 Task: Find directions from Seattle to Mount Baker, Washington.
Action: Mouse moved to (131, 40)
Screenshot: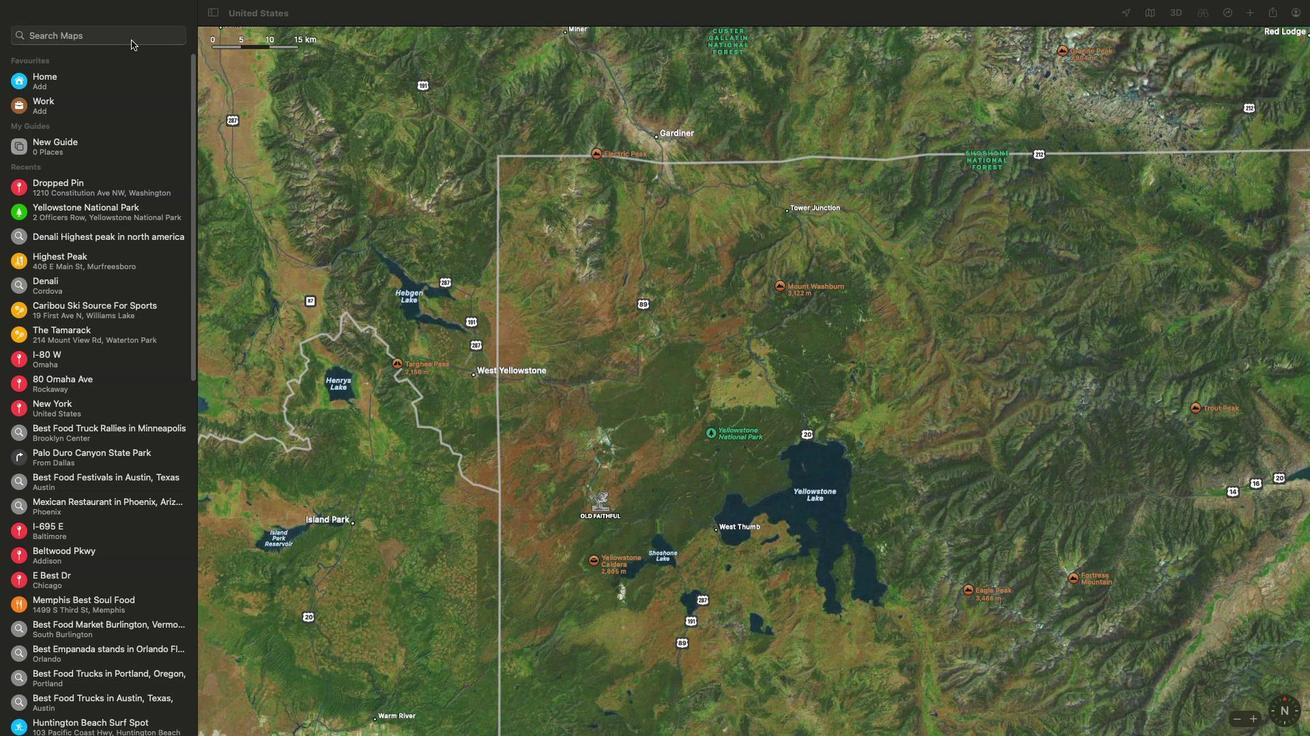 
Action: Mouse pressed left at (131, 40)
Screenshot: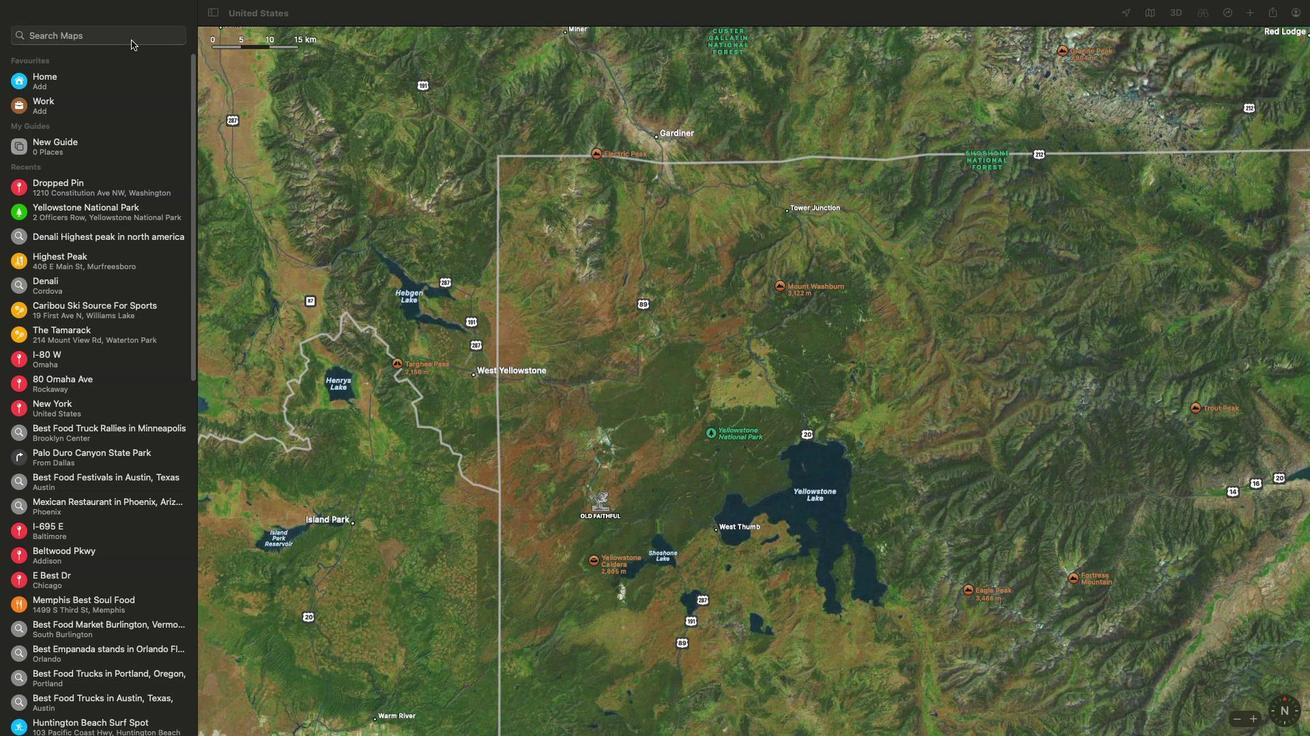 
Action: Mouse moved to (1223, 17)
Screenshot: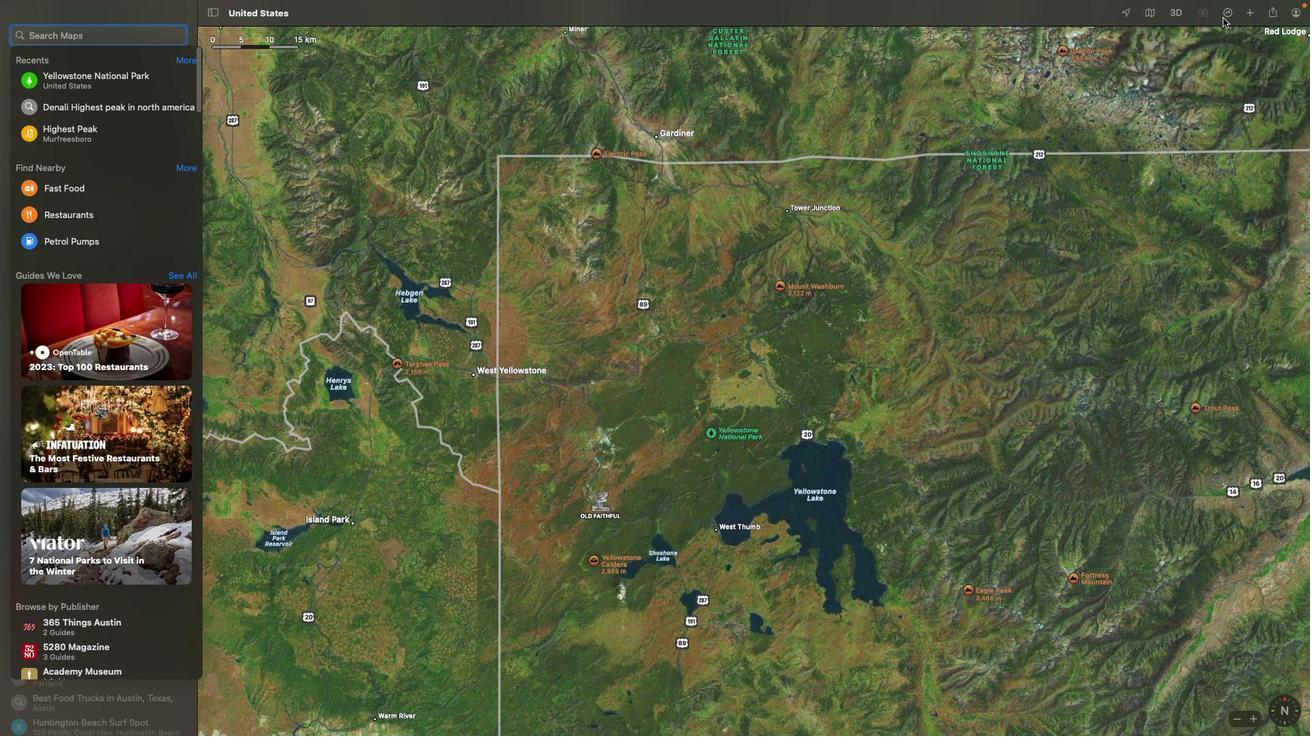 
Action: Mouse pressed left at (1223, 17)
Screenshot: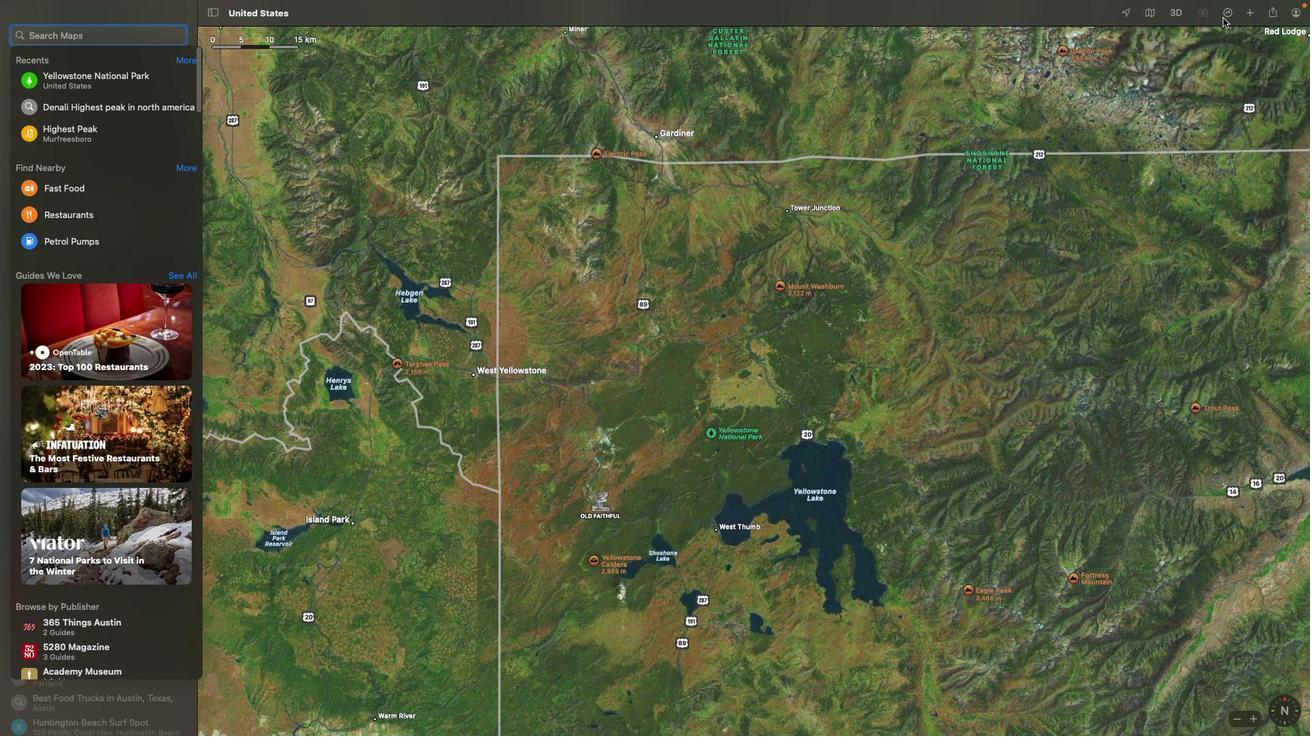 
Action: Mouse moved to (1263, 87)
Screenshot: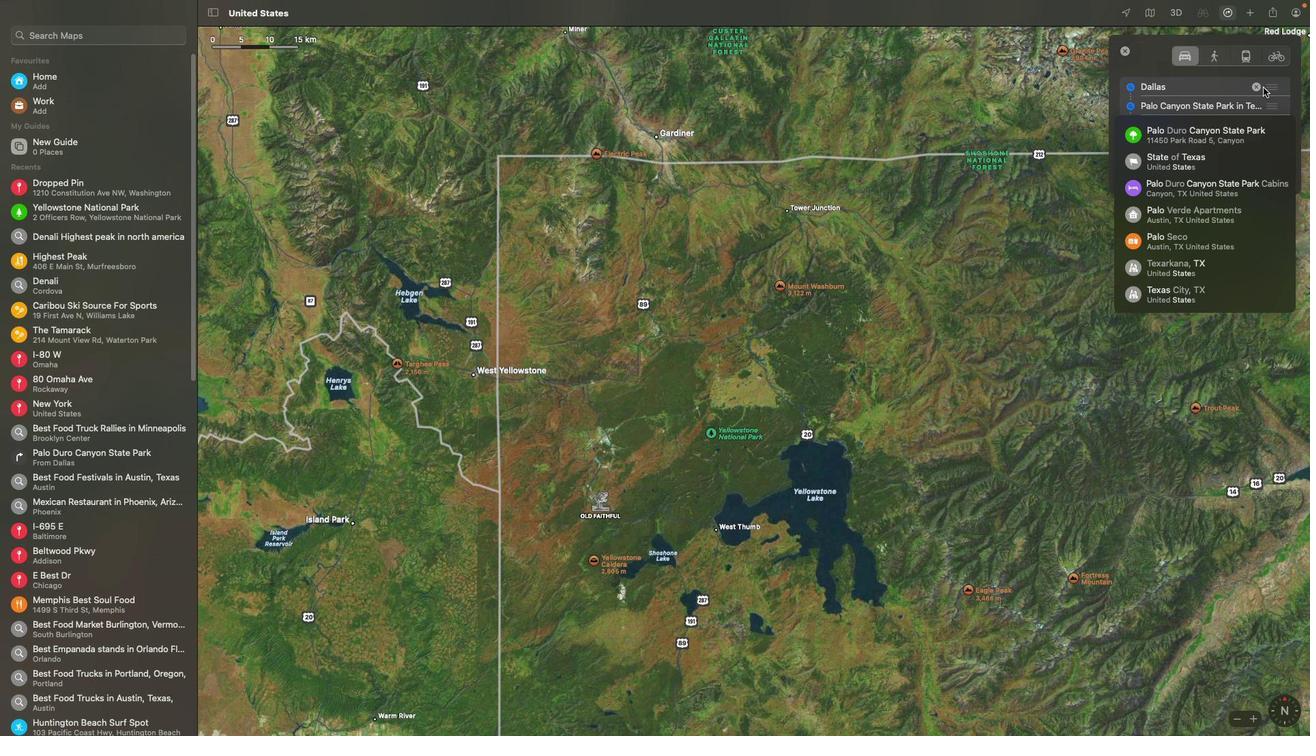 
Action: Mouse pressed left at (1263, 87)
Screenshot: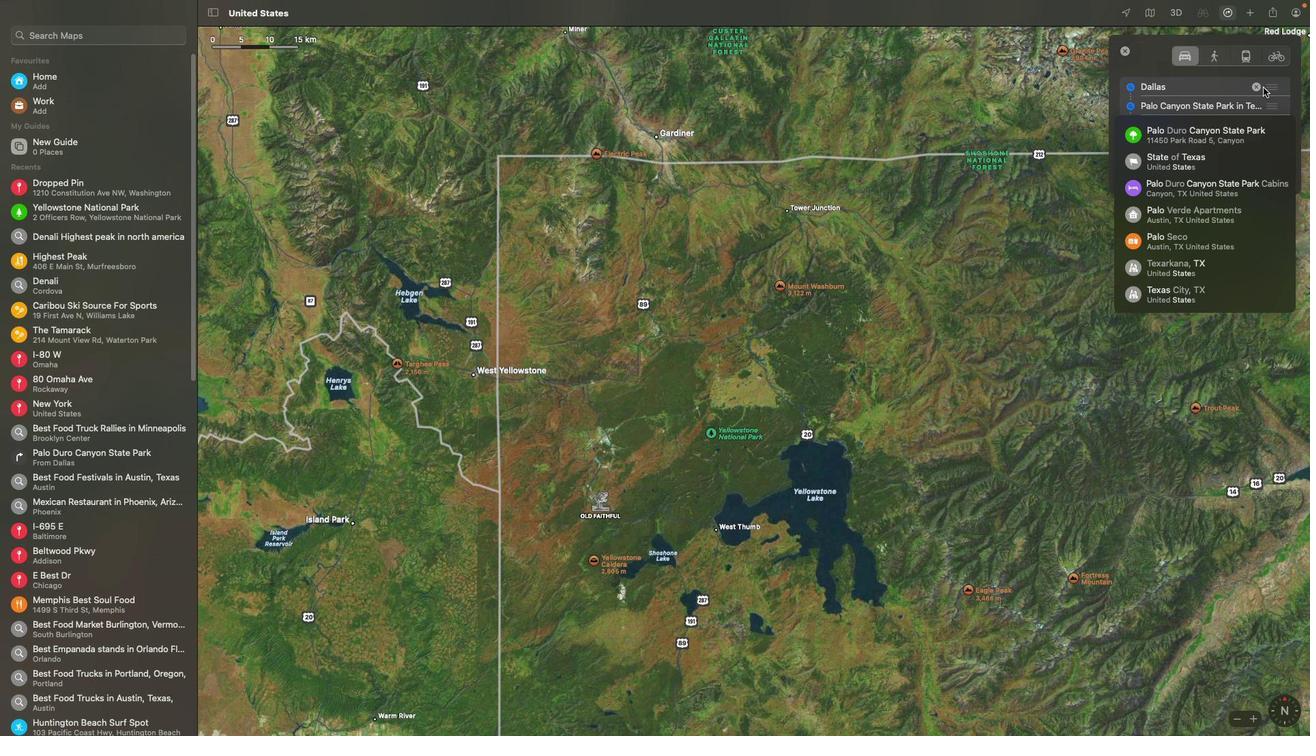 
Action: Mouse moved to (1049, 140)
Screenshot: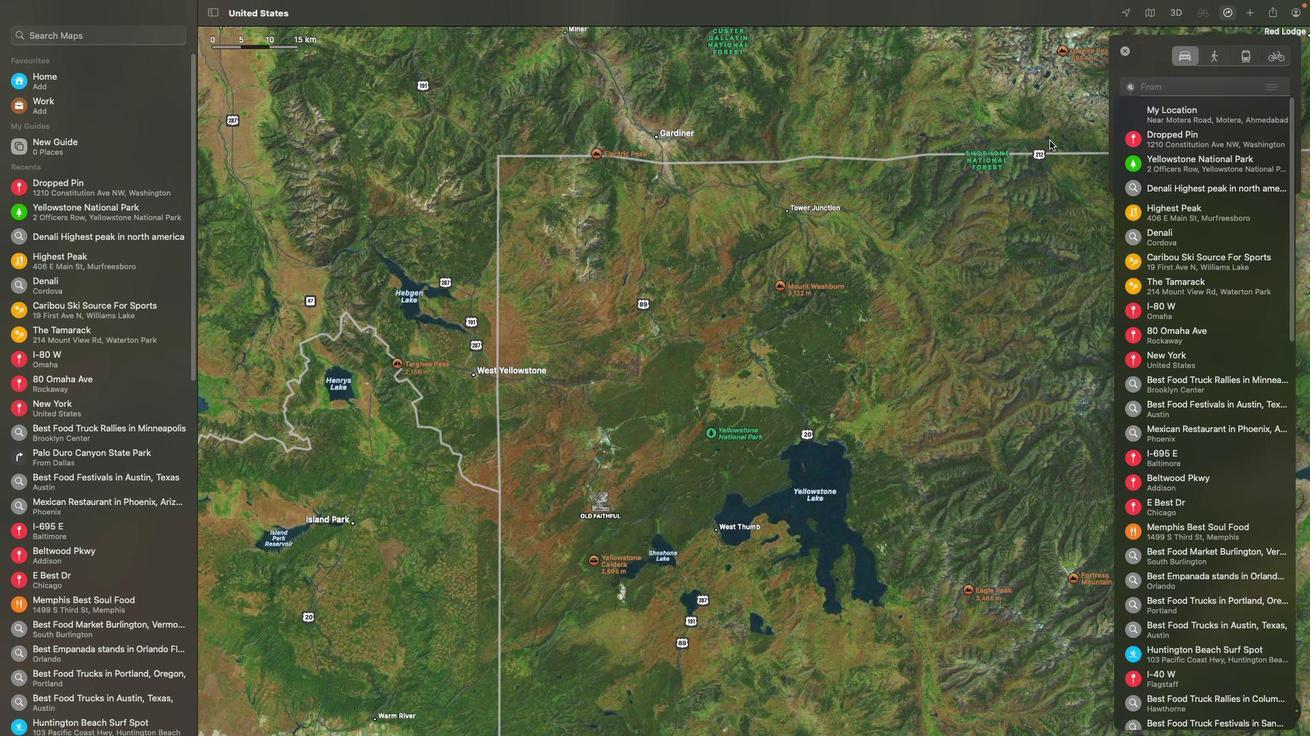 
Action: Mouse pressed left at (1049, 140)
Screenshot: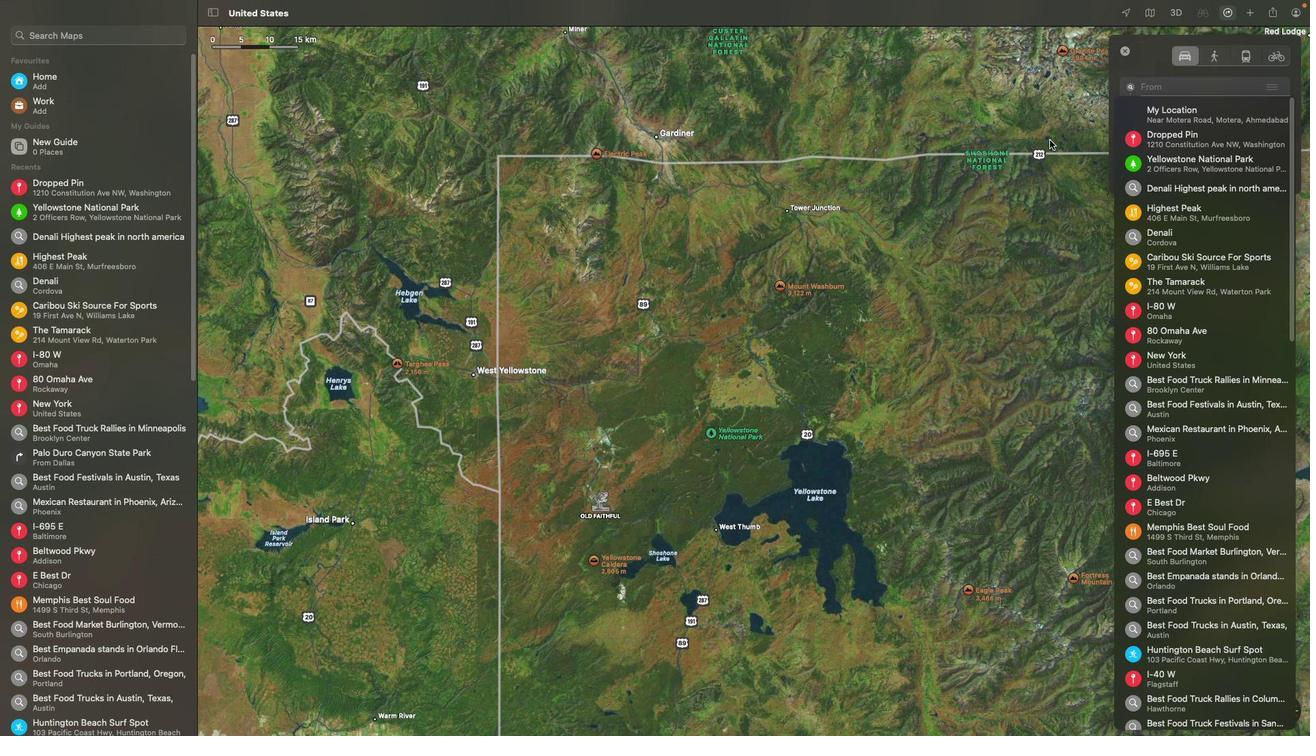 
Action: Mouse moved to (1254, 107)
Screenshot: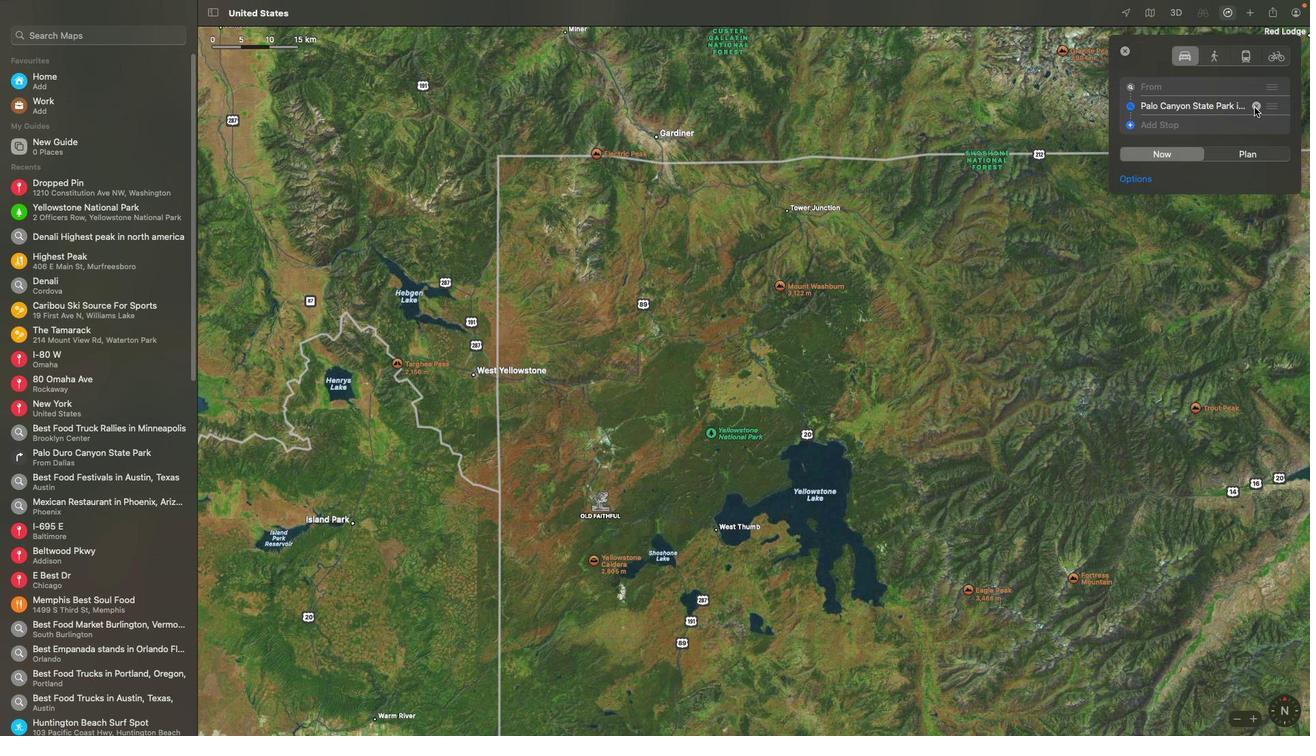 
Action: Mouse pressed left at (1254, 107)
Screenshot: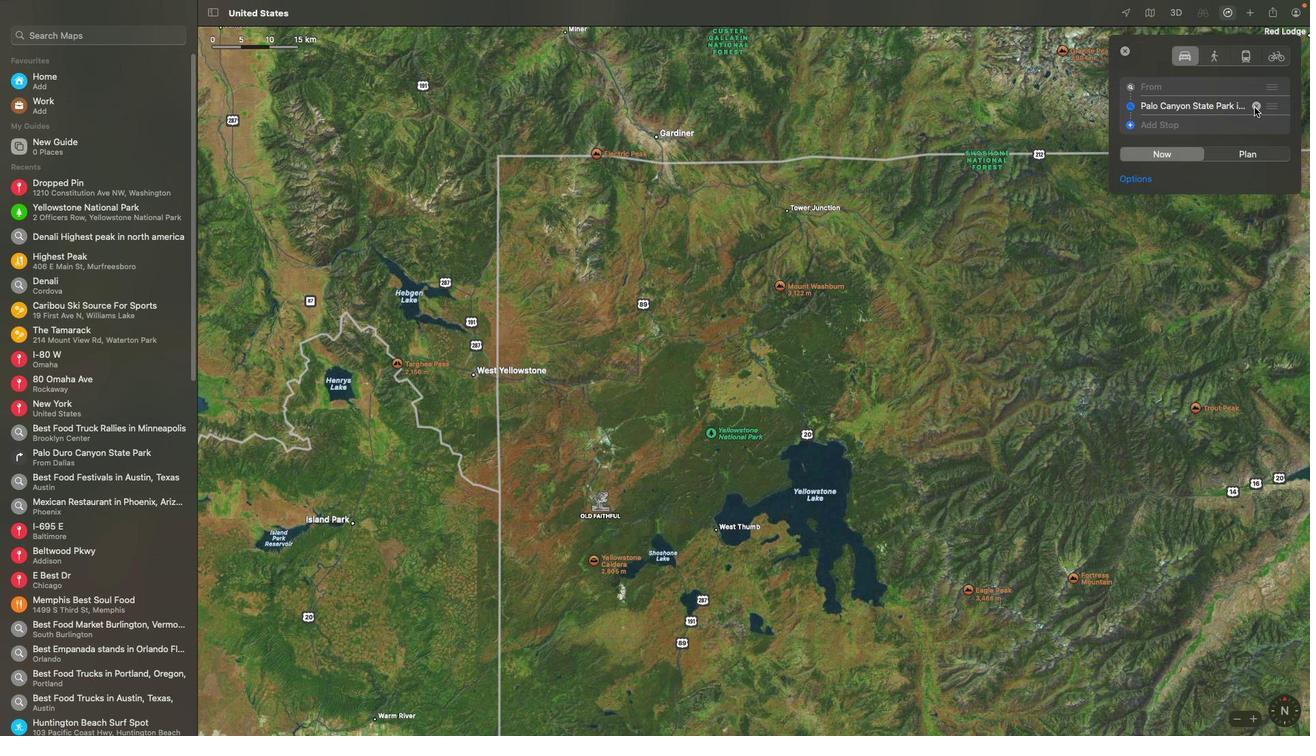 
Action: Mouse moved to (1173, 88)
Screenshot: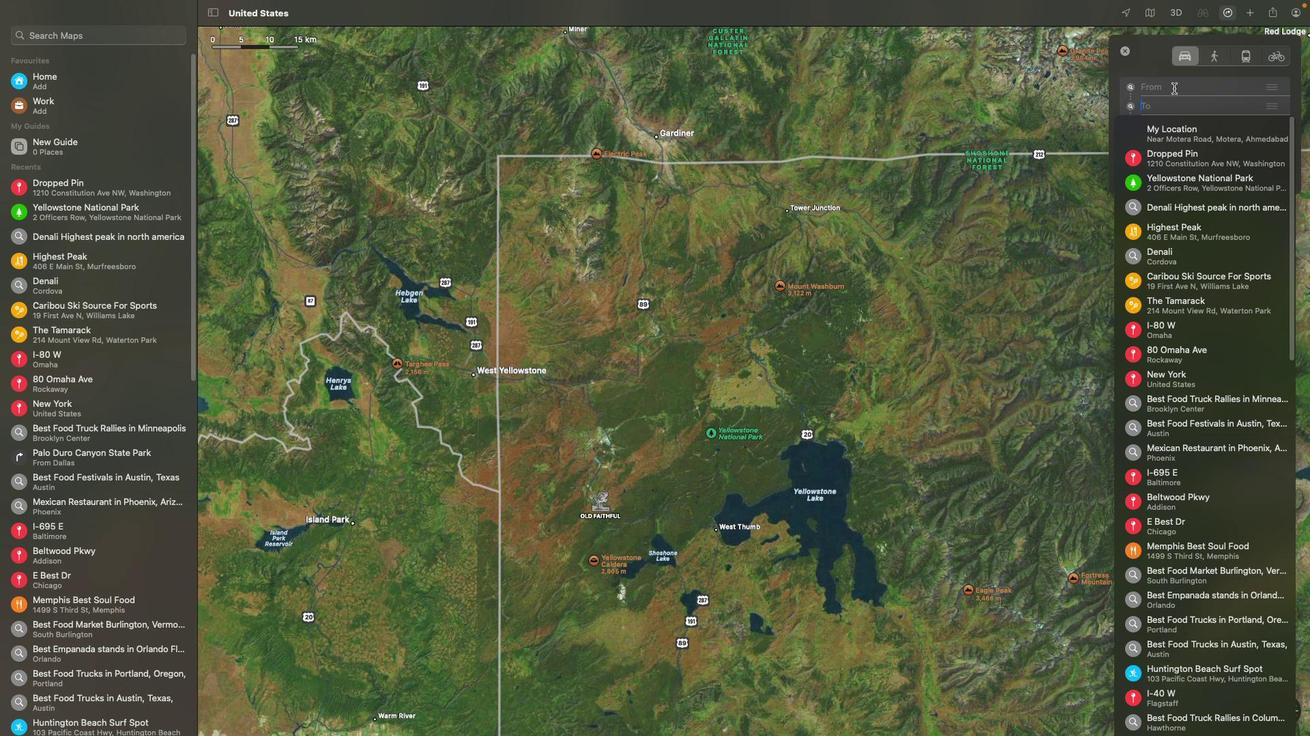 
Action: Mouse pressed left at (1173, 88)
Screenshot: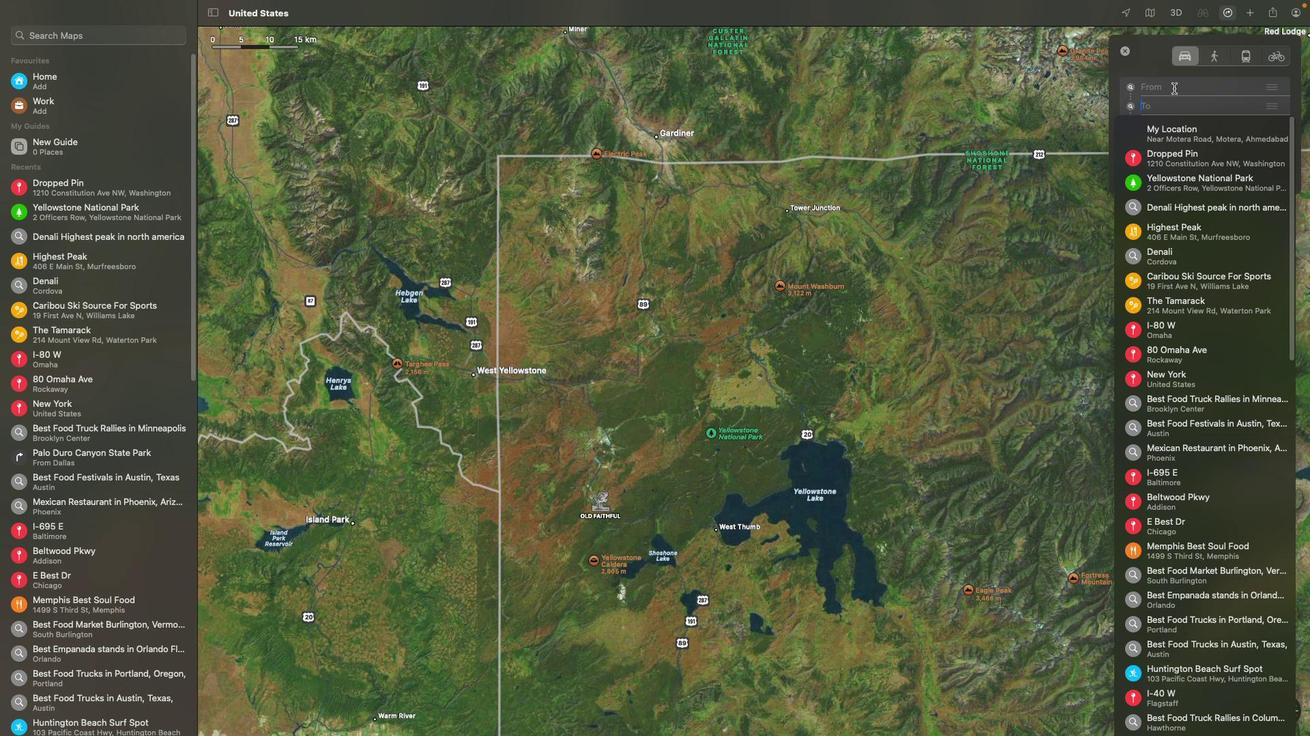 
Action: Key pressed Key.shift'S''e''a''t''t''l''e'Key.space
Screenshot: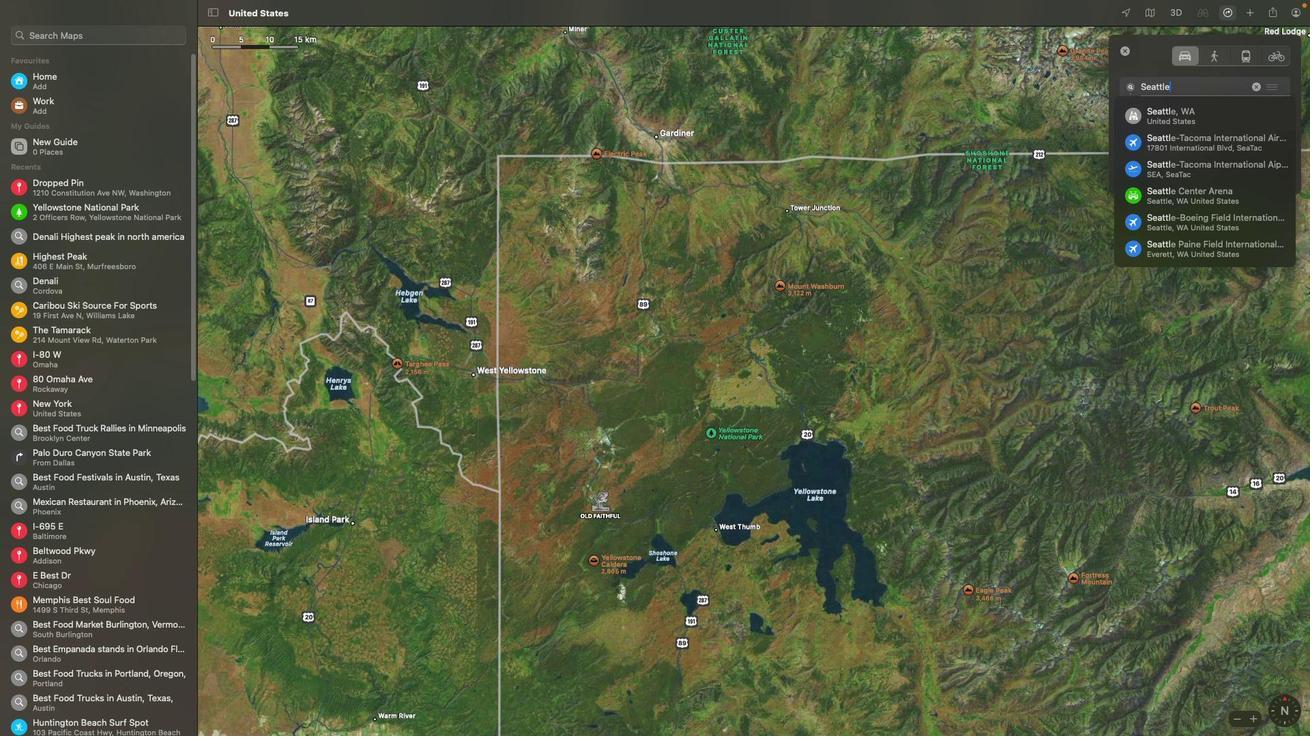 
Action: Mouse moved to (1174, 104)
Screenshot: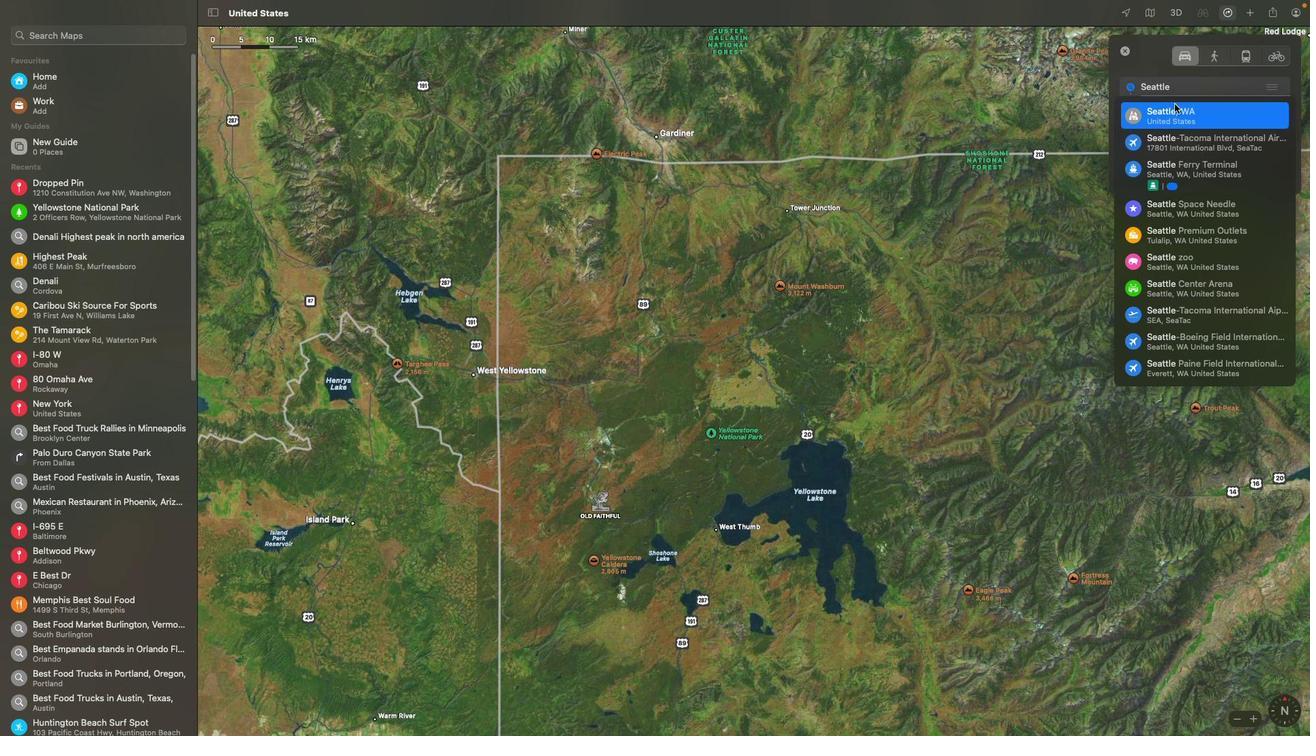 
Action: Mouse pressed left at (1174, 104)
Screenshot: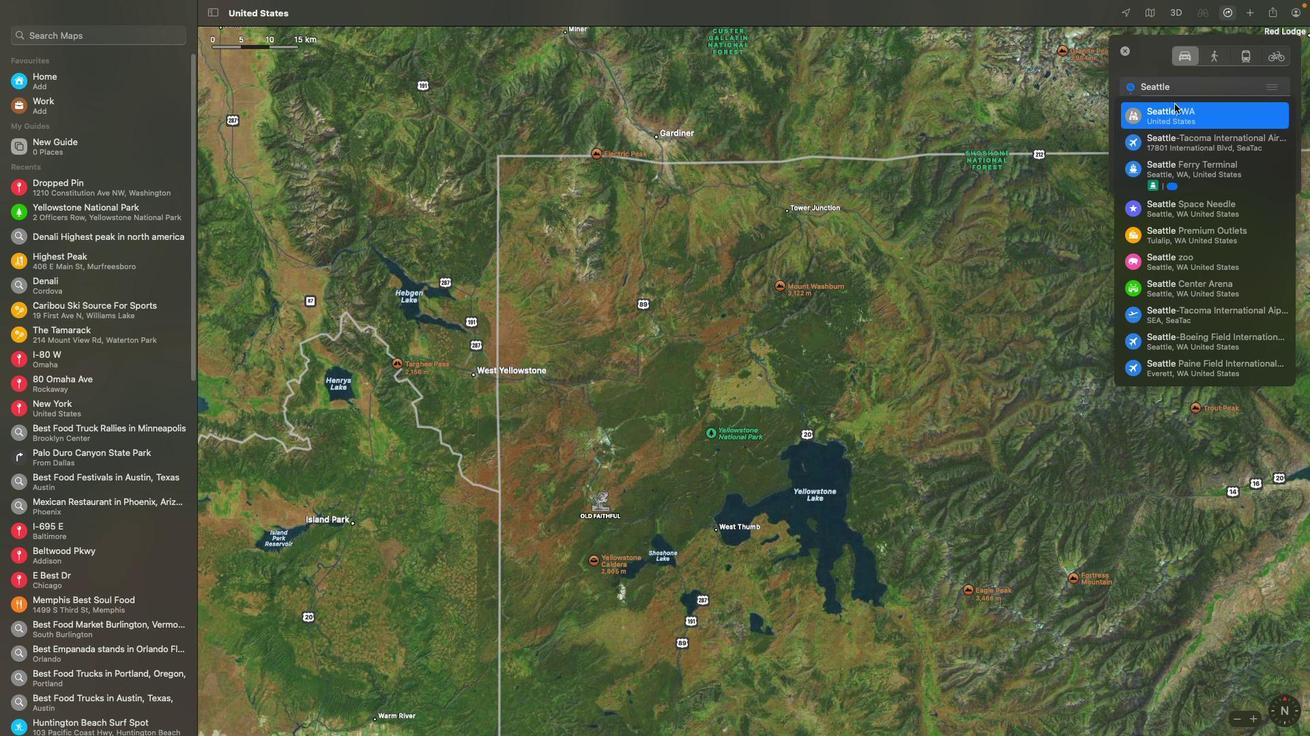 
Action: Mouse moved to (1160, 107)
Screenshot: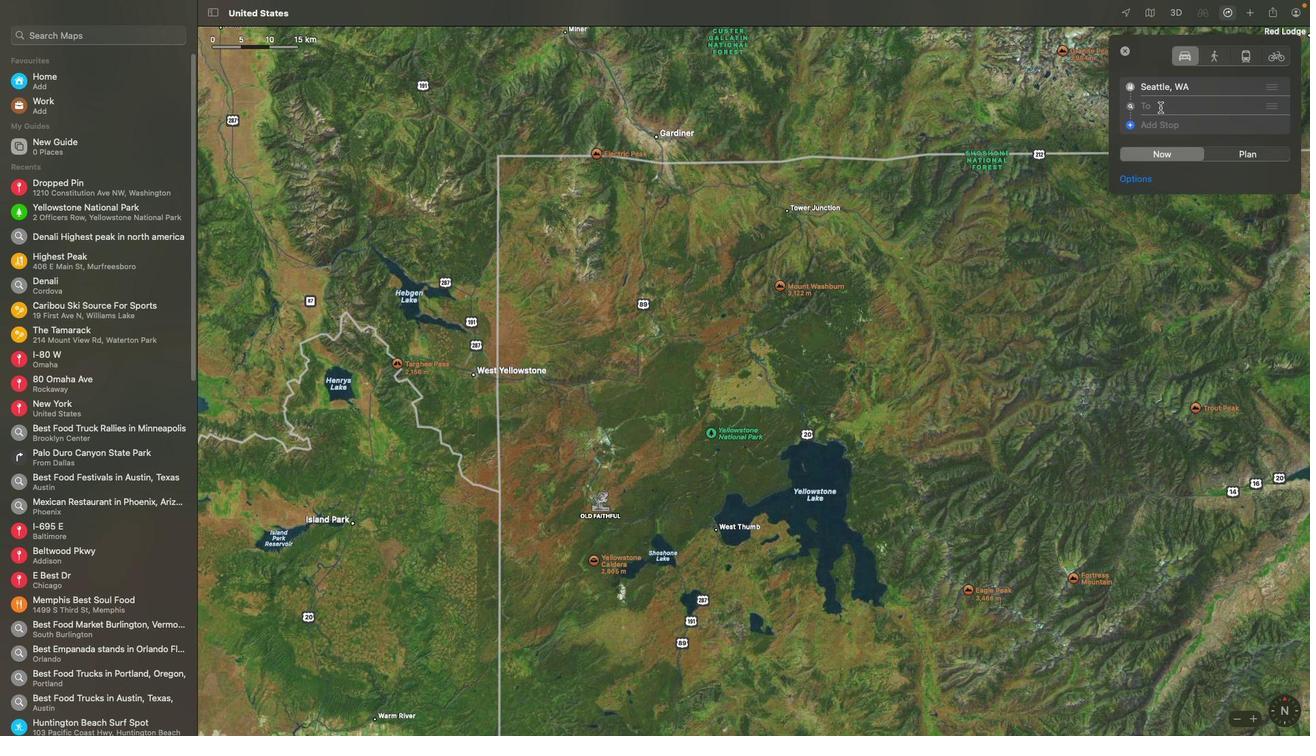 
Action: Mouse pressed left at (1160, 107)
Screenshot: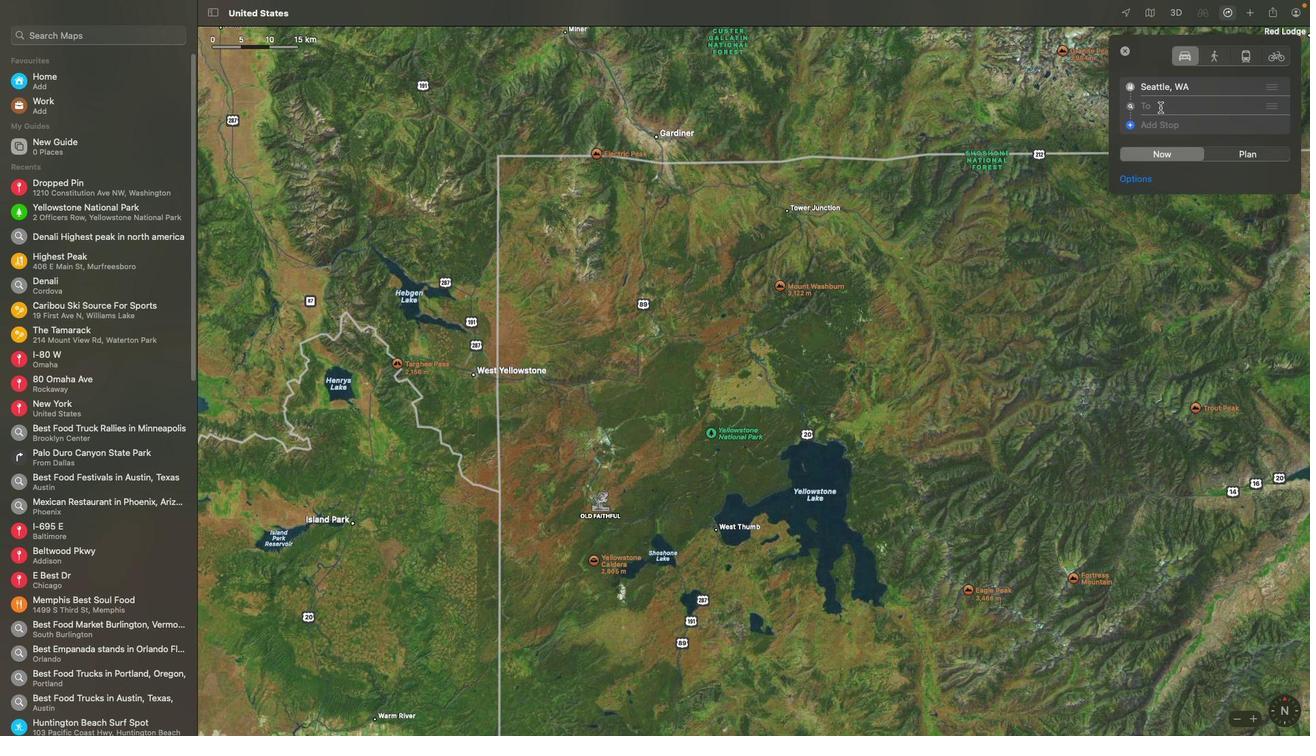 
Action: Mouse moved to (1160, 107)
Screenshot: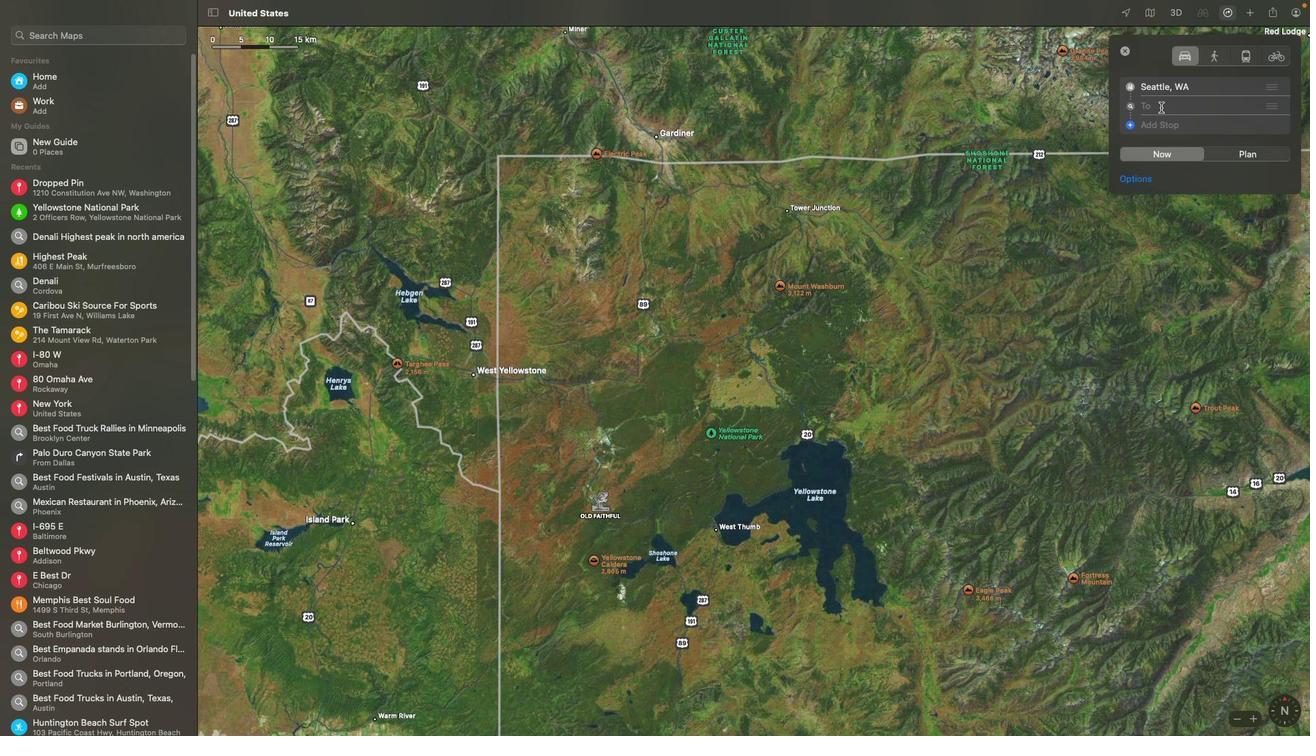 
Action: Key pressed Key.shift'M''o''u''n''t'Key.spaceKey.shift'B''a''k''e''r'
Screenshot: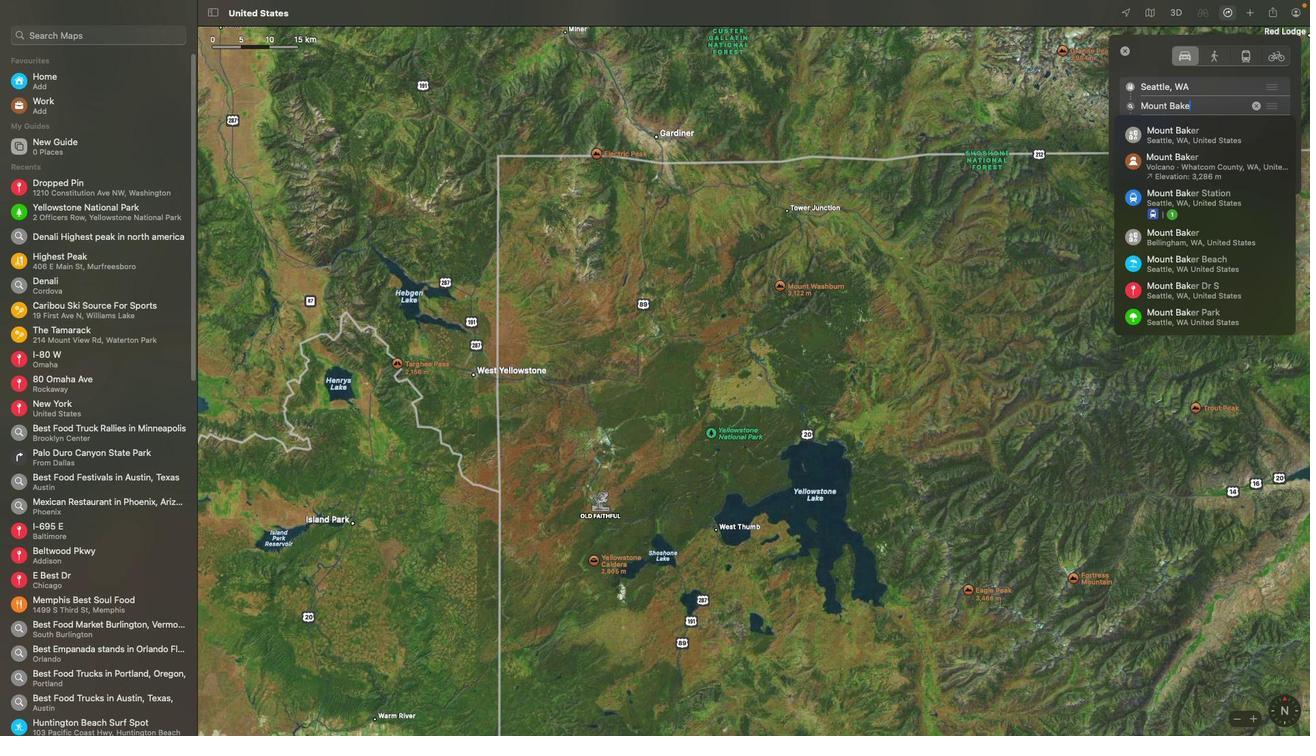 
Action: Mouse moved to (1181, 126)
Screenshot: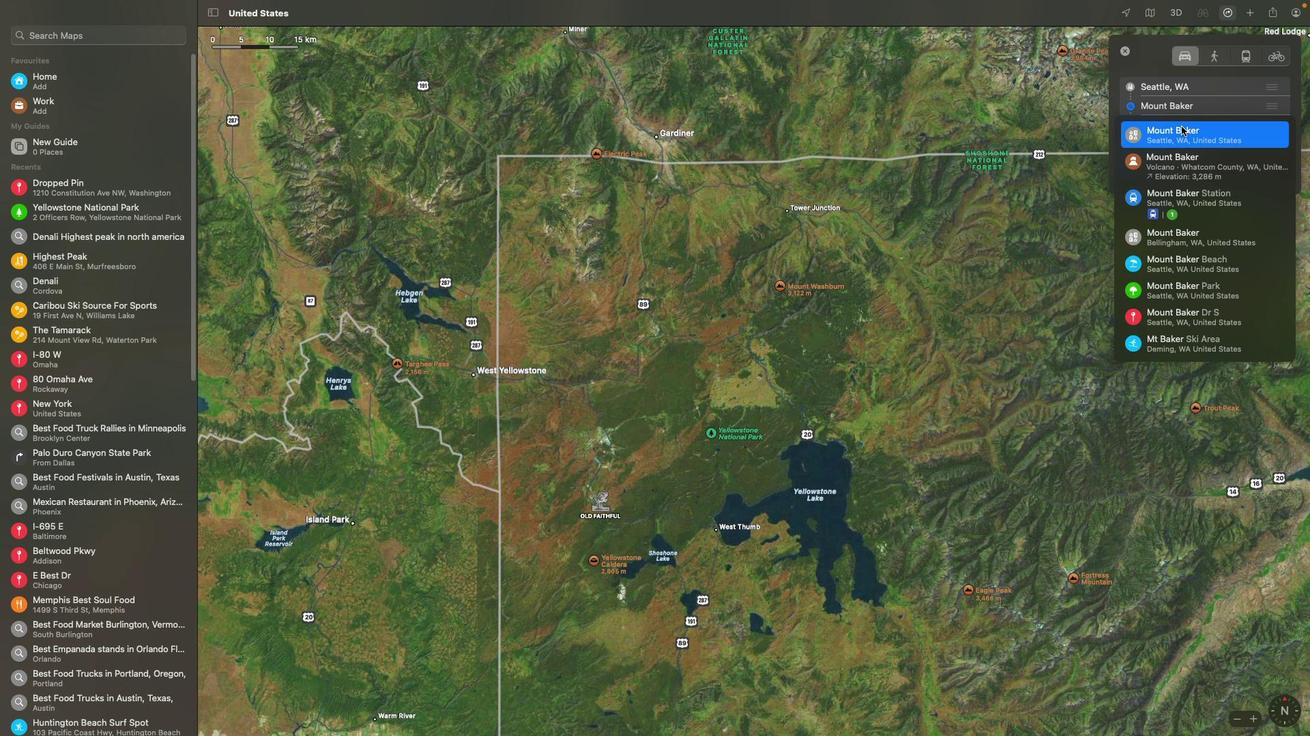 
Action: Mouse pressed left at (1181, 126)
Screenshot: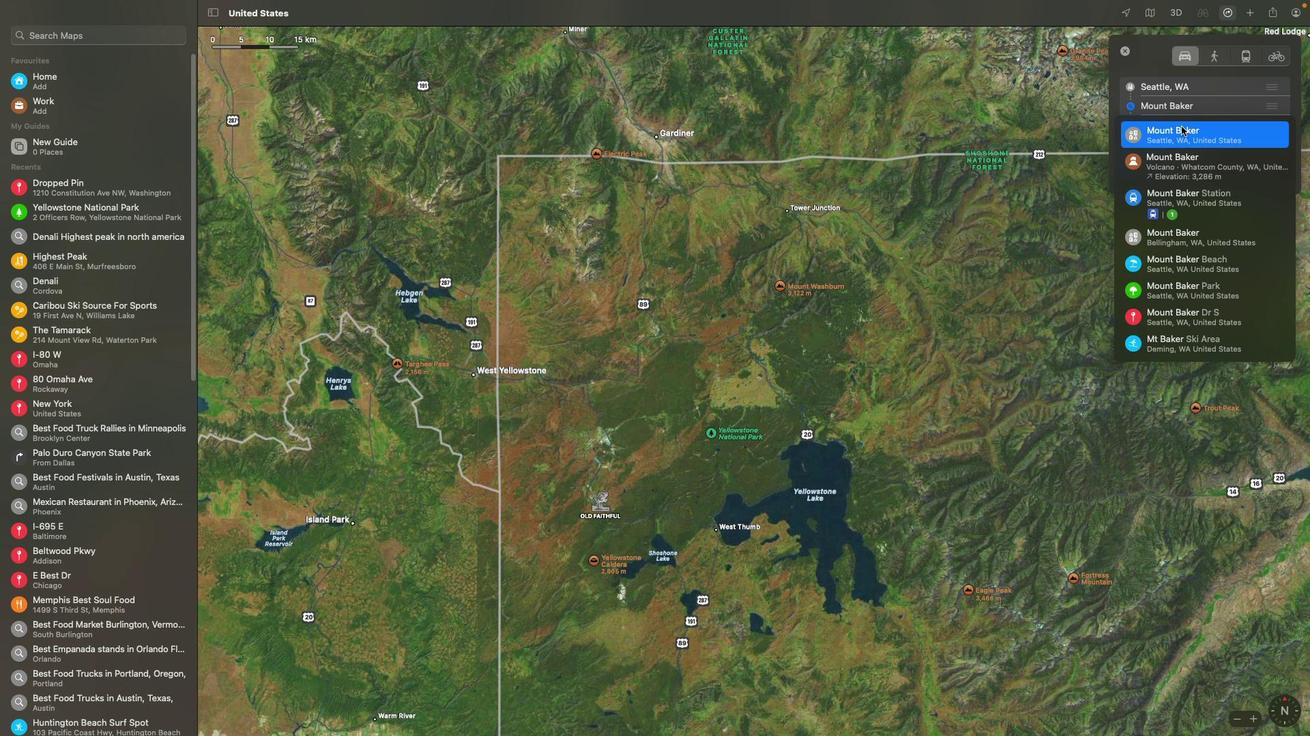
Action: Mouse moved to (1197, 106)
Screenshot: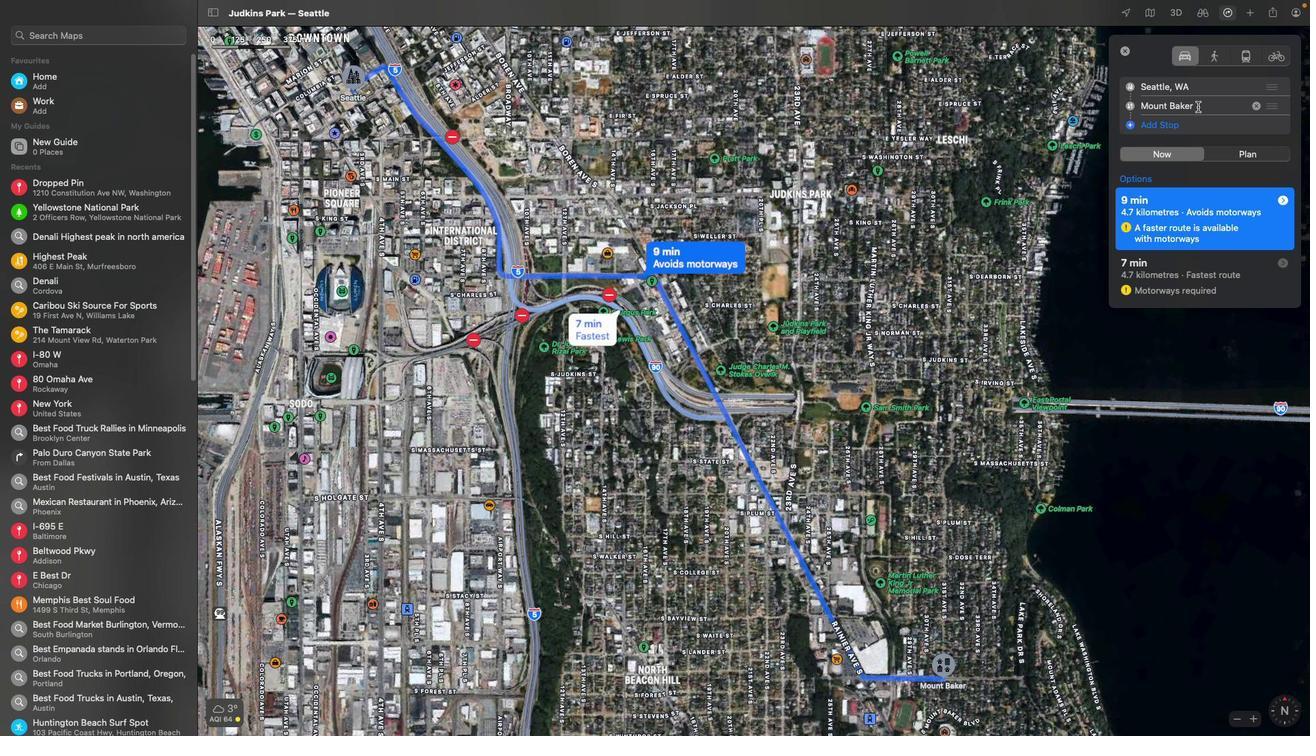 
Action: Mouse pressed left at (1197, 106)
Screenshot: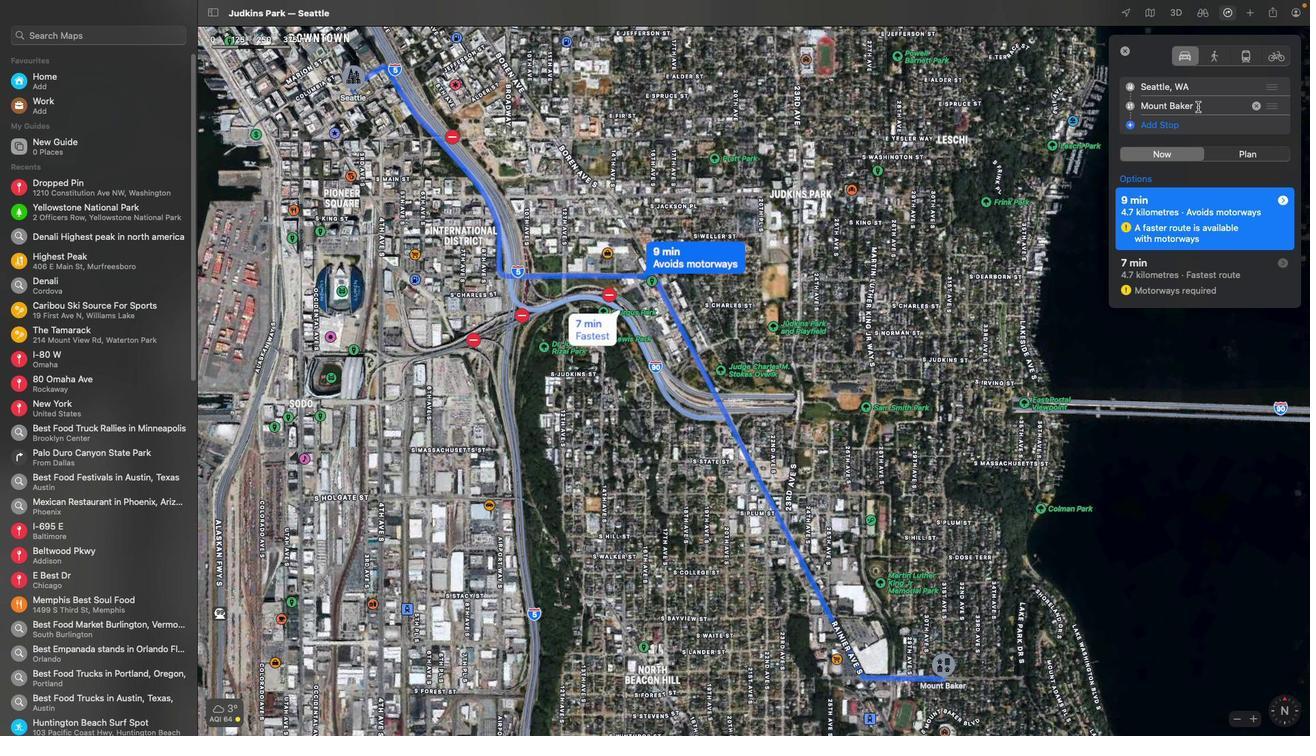 
Action: Key pressed ','Key.shift'W''a''s''h''i''n''g''t''o''n''\x03'
Screenshot: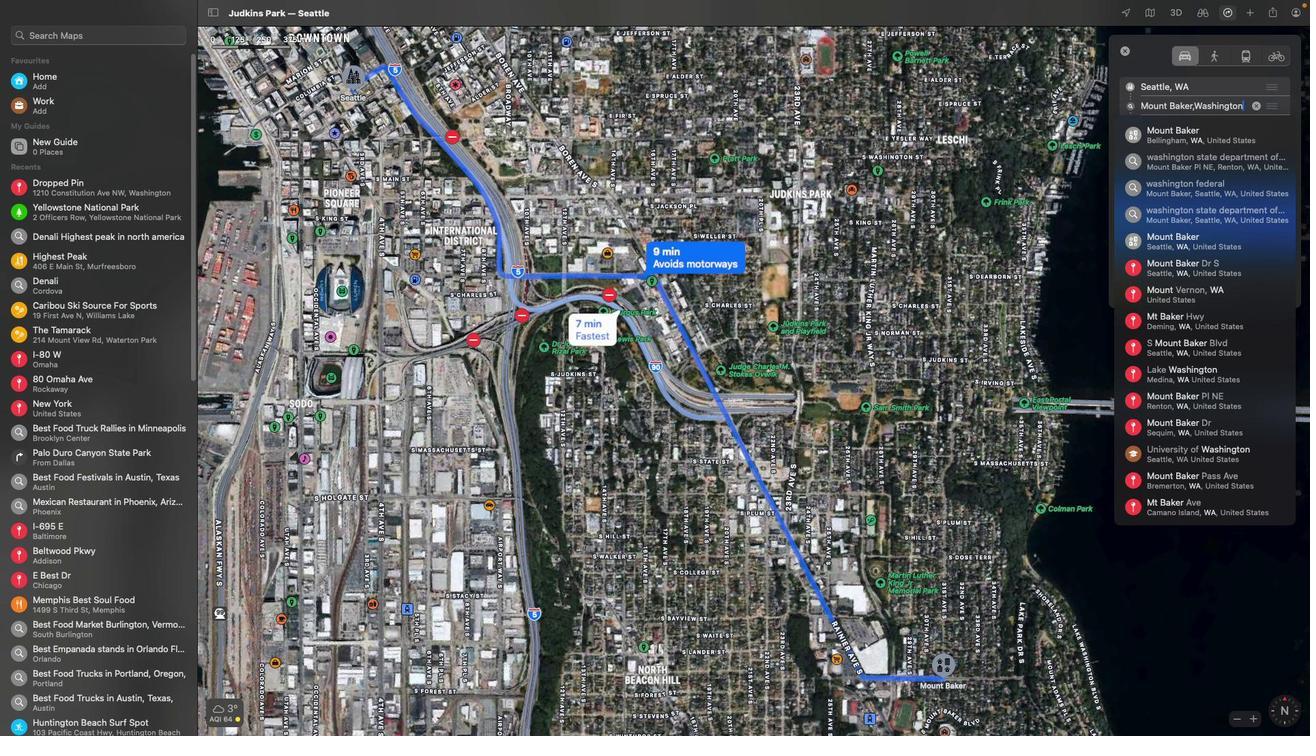 
Action: Mouse moved to (1181, 283)
Screenshot: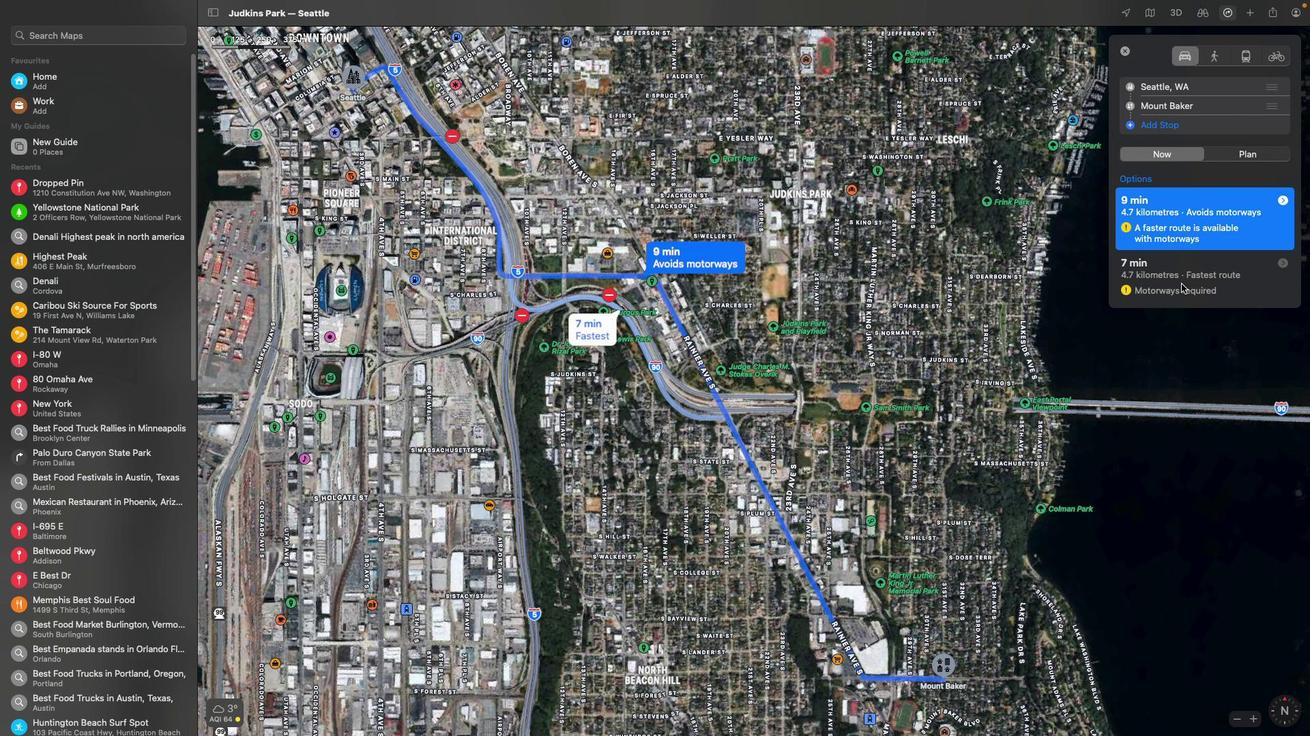 
Action: Mouse pressed left at (1181, 283)
Screenshot: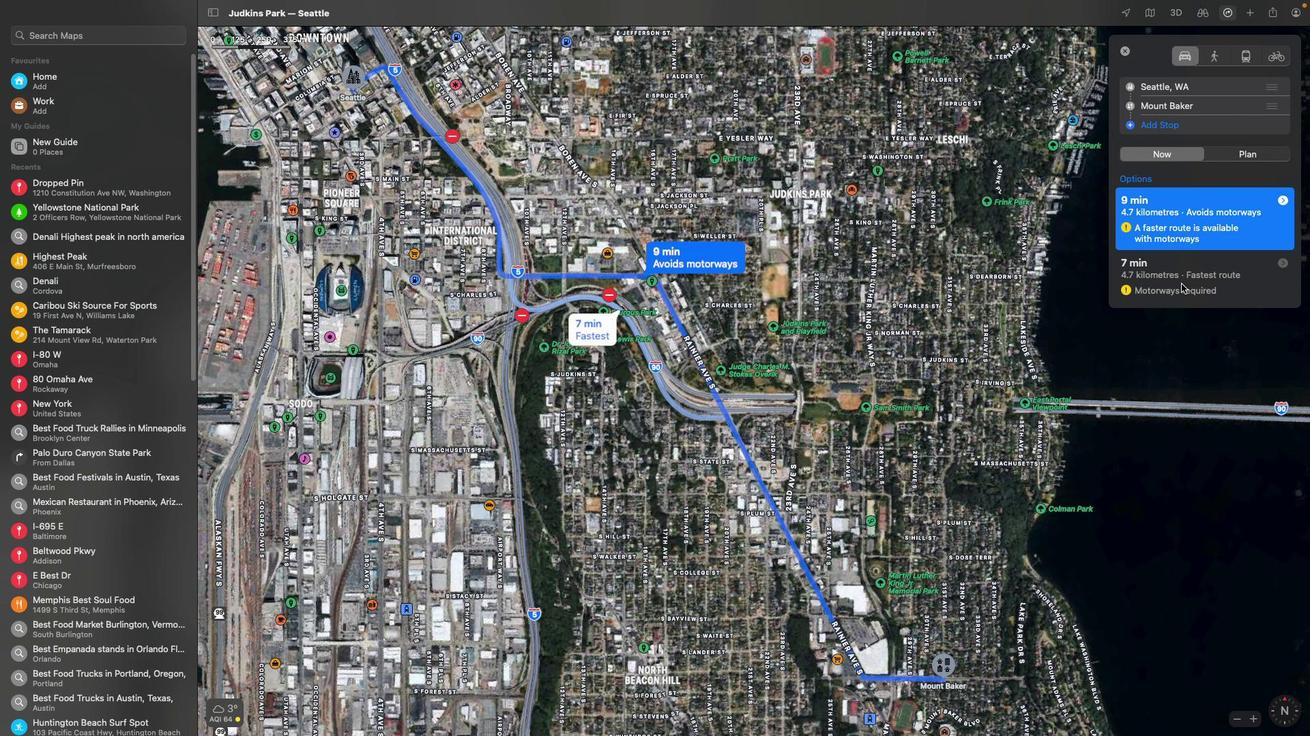 
Action: Mouse moved to (660, 340)
Screenshot: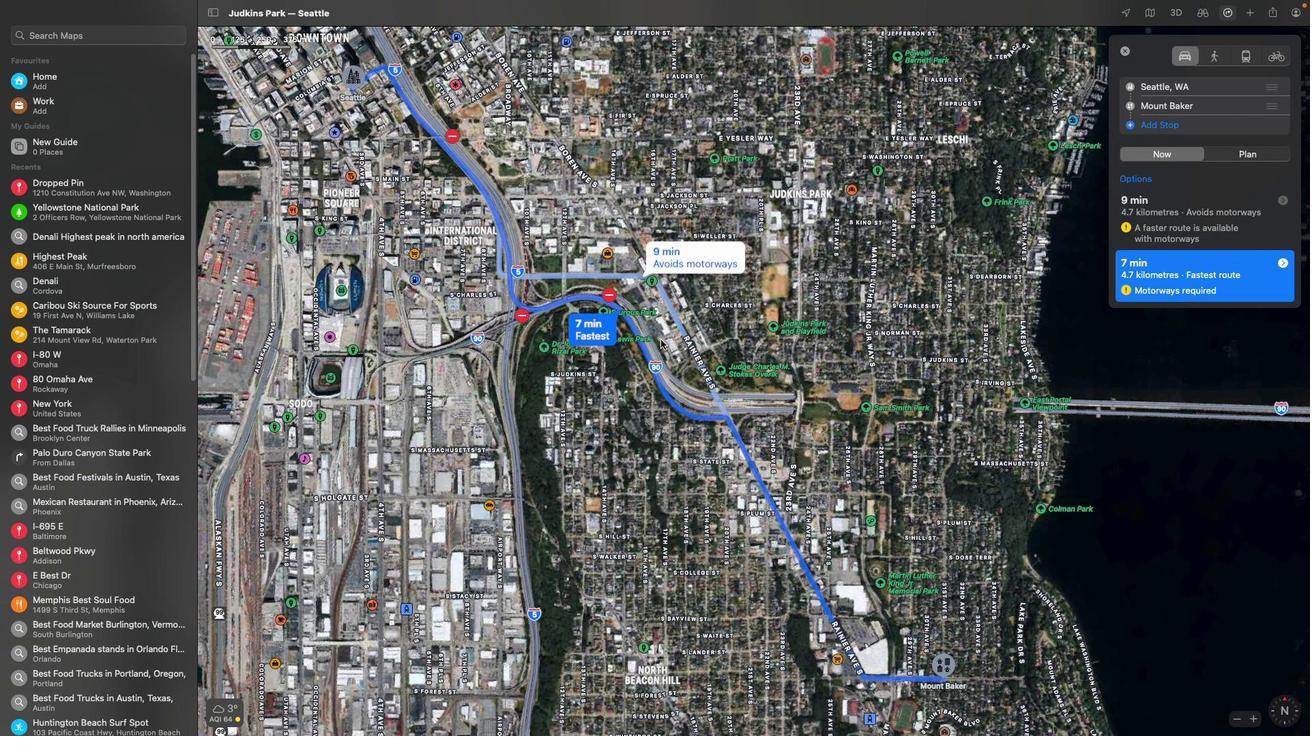 
